 Task: Close the window.
Action: Mouse moved to (28, 9)
Screenshot: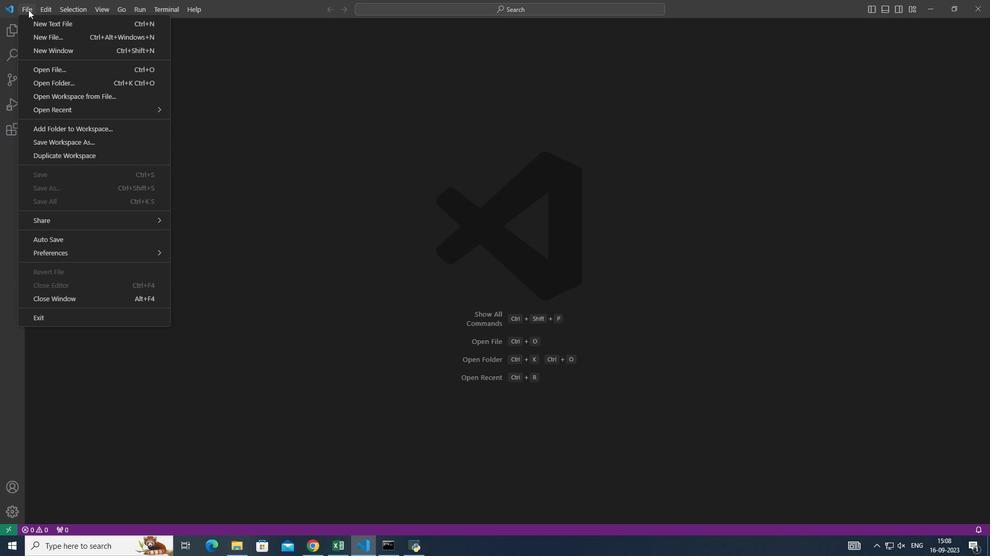 
Action: Mouse pressed left at (28, 9)
Screenshot: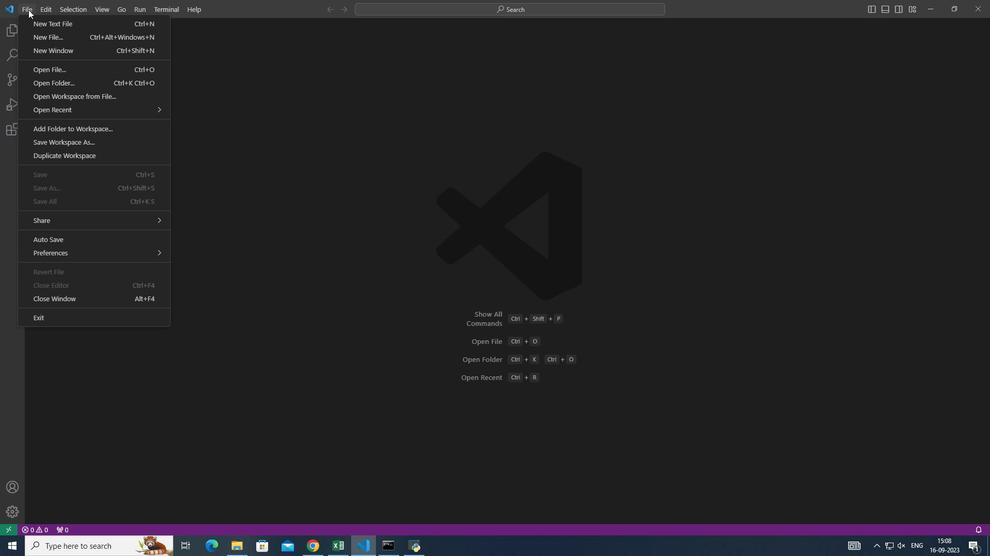 
Action: Mouse moved to (72, 298)
Screenshot: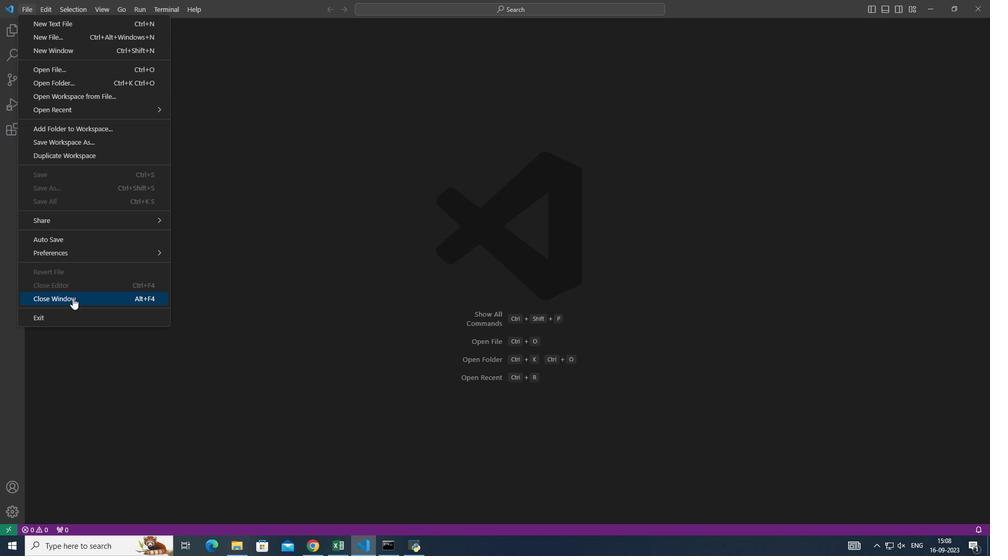 
Action: Mouse pressed left at (72, 298)
Screenshot: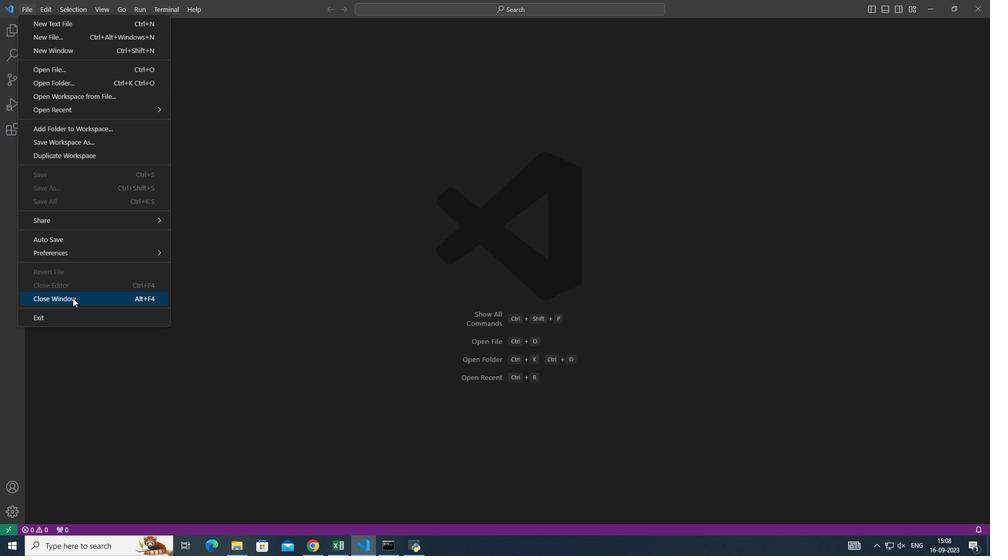 
Action: Mouse moved to (97, 282)
Screenshot: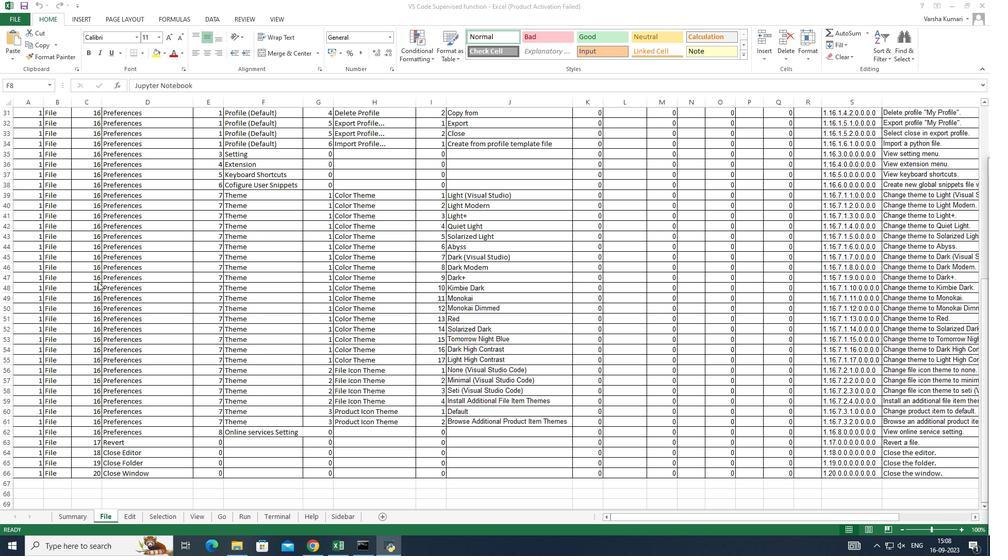 
